 Task: Look for products in the category "Chardonnay" from Let It Bee only.
Action: Mouse moved to (704, 248)
Screenshot: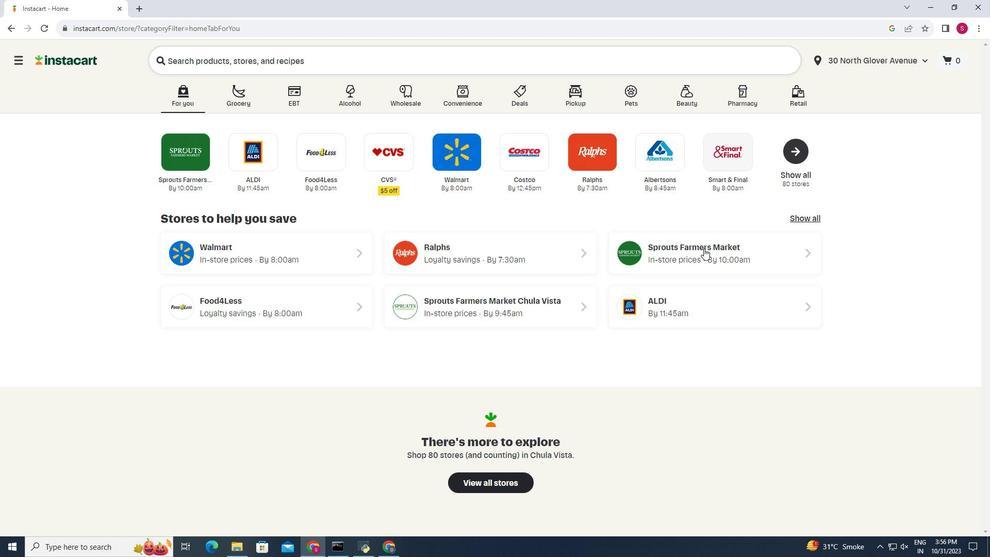 
Action: Mouse pressed left at (704, 248)
Screenshot: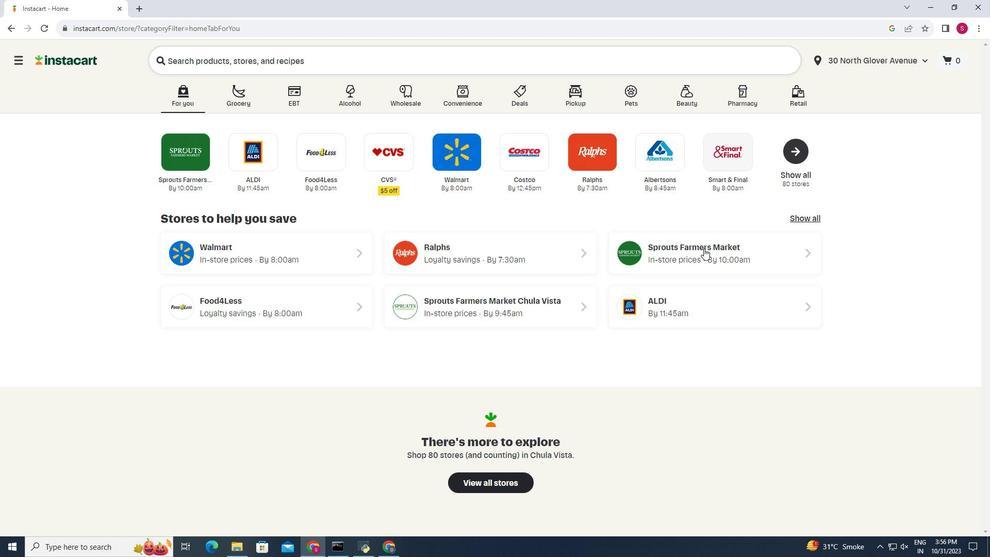 
Action: Mouse moved to (76, 491)
Screenshot: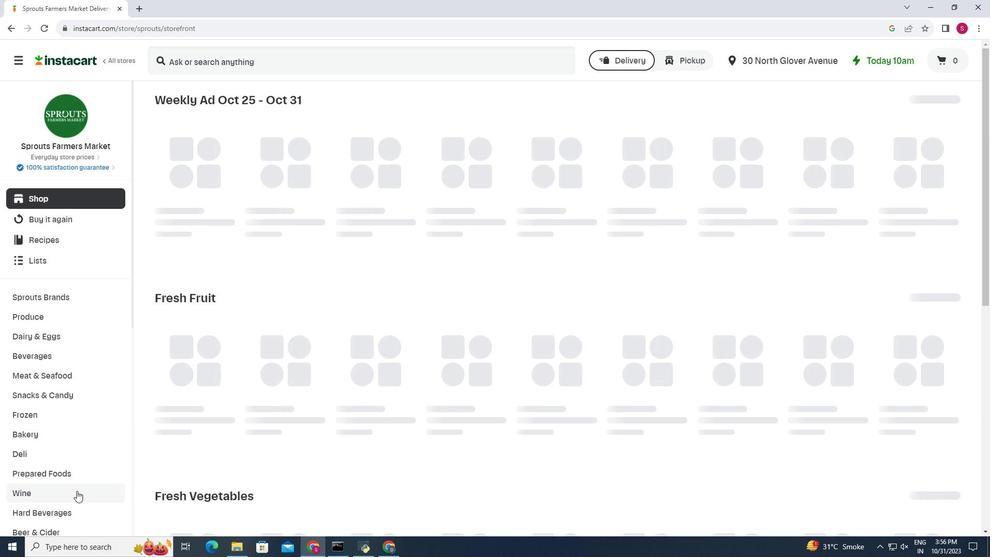 
Action: Mouse pressed left at (76, 491)
Screenshot: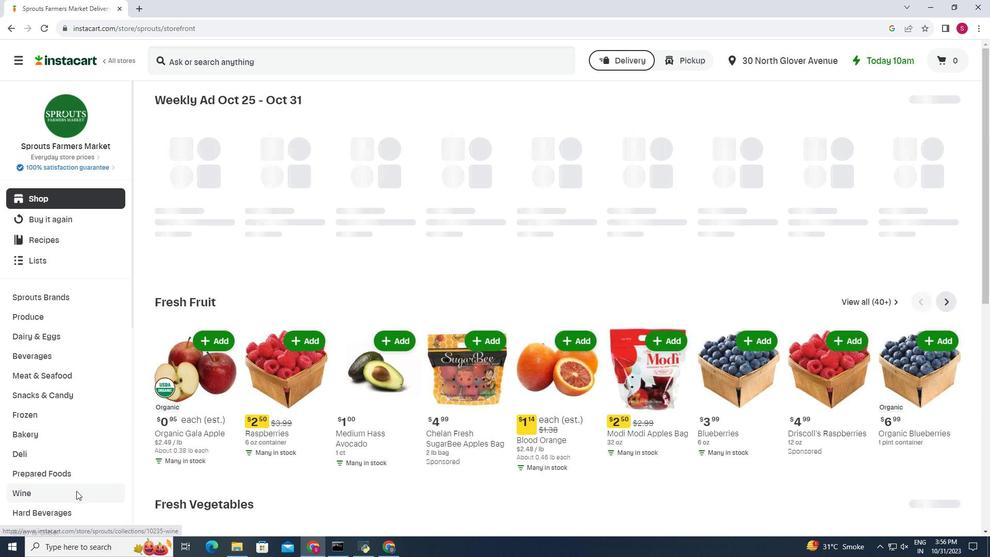 
Action: Mouse moved to (289, 123)
Screenshot: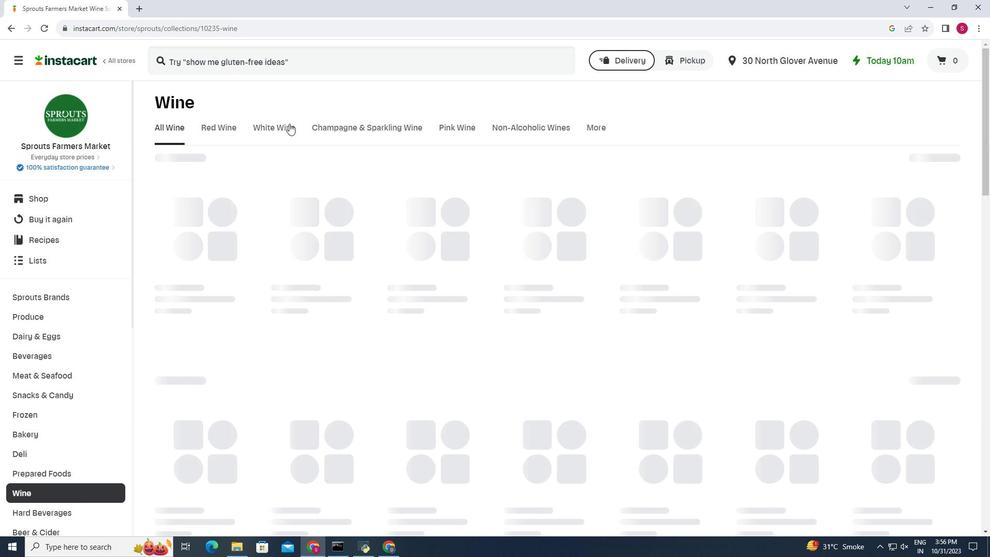 
Action: Mouse pressed left at (289, 123)
Screenshot: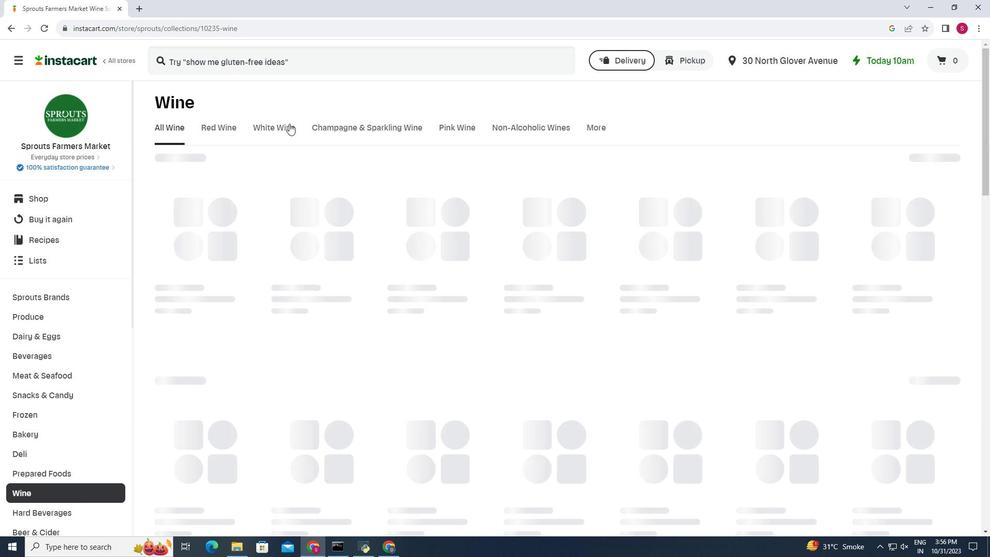 
Action: Mouse moved to (336, 171)
Screenshot: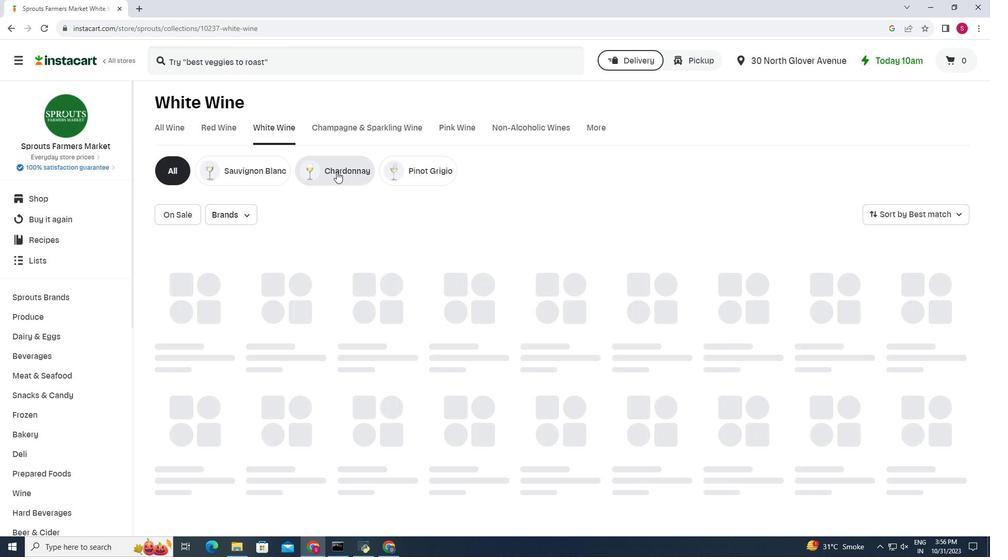 
Action: Mouse pressed left at (336, 171)
Screenshot: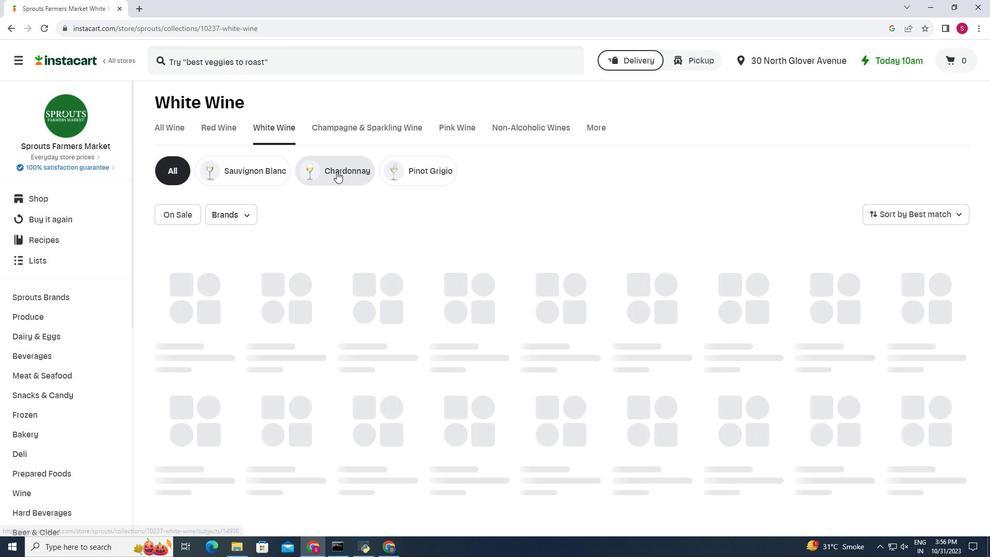 
Action: Mouse moved to (250, 217)
Screenshot: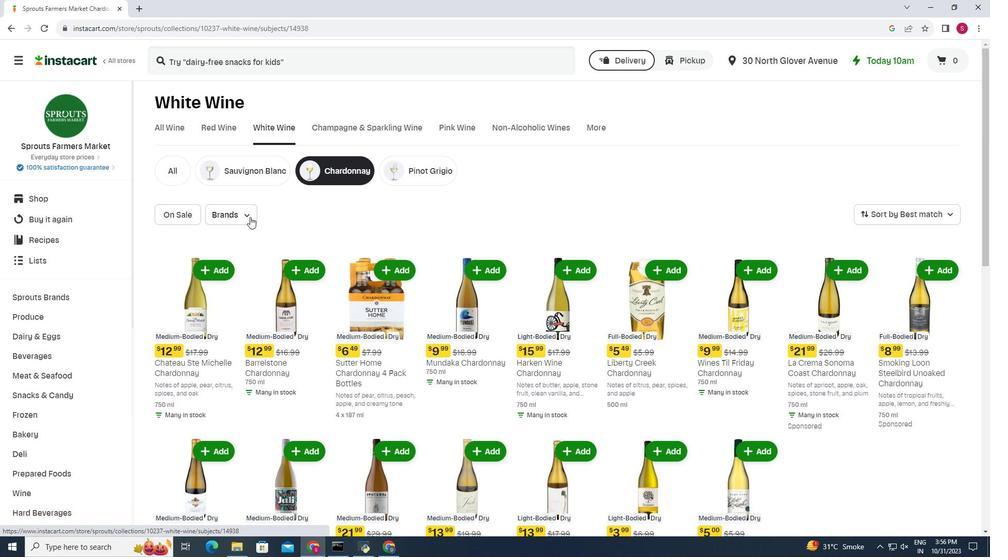 
Action: Mouse pressed left at (250, 217)
Screenshot: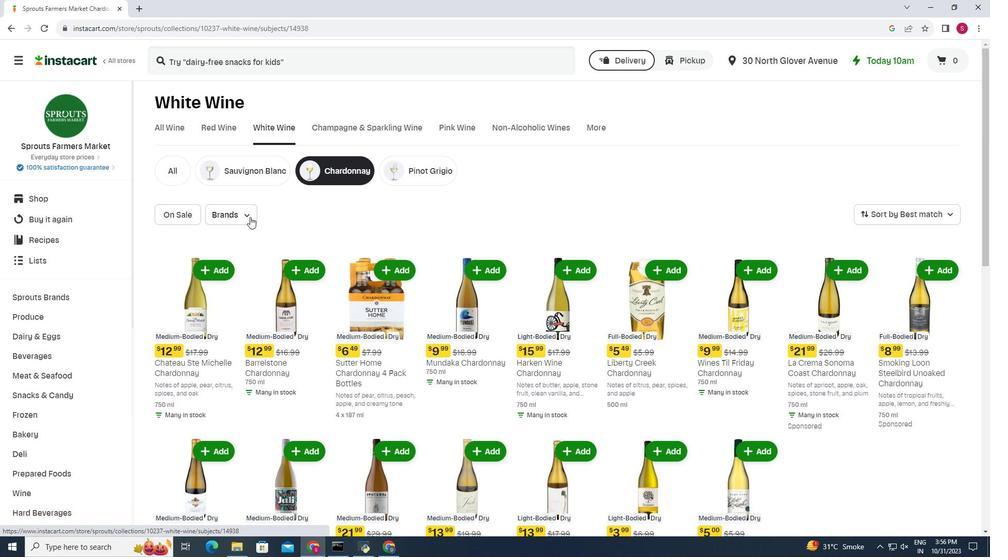 
Action: Mouse moved to (266, 266)
Screenshot: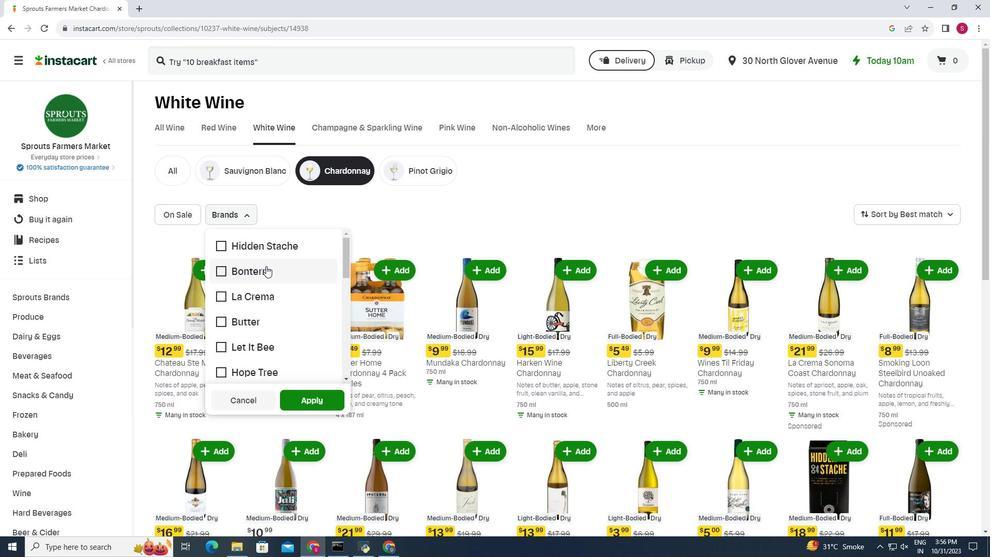 
Action: Mouse scrolled (266, 265) with delta (0, 0)
Screenshot: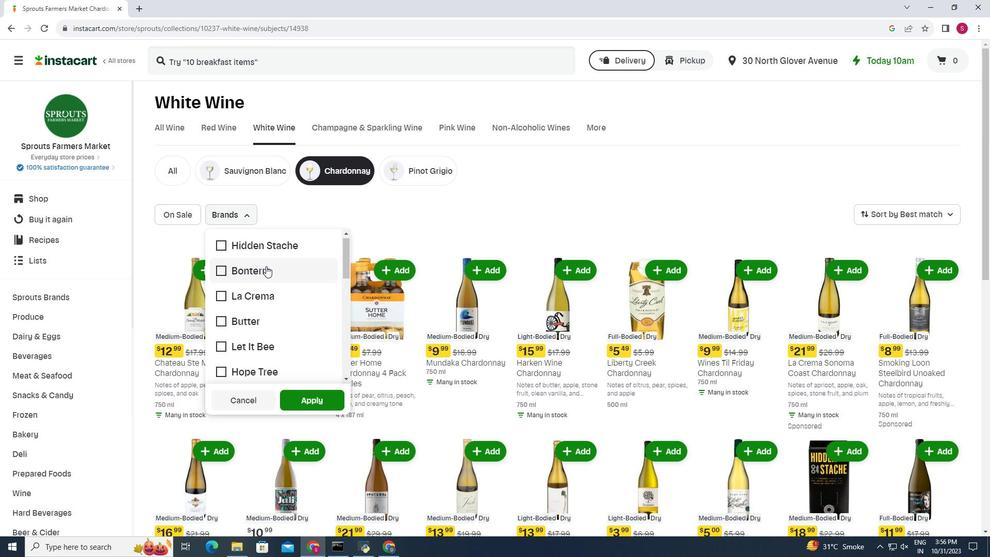 
Action: Mouse moved to (271, 294)
Screenshot: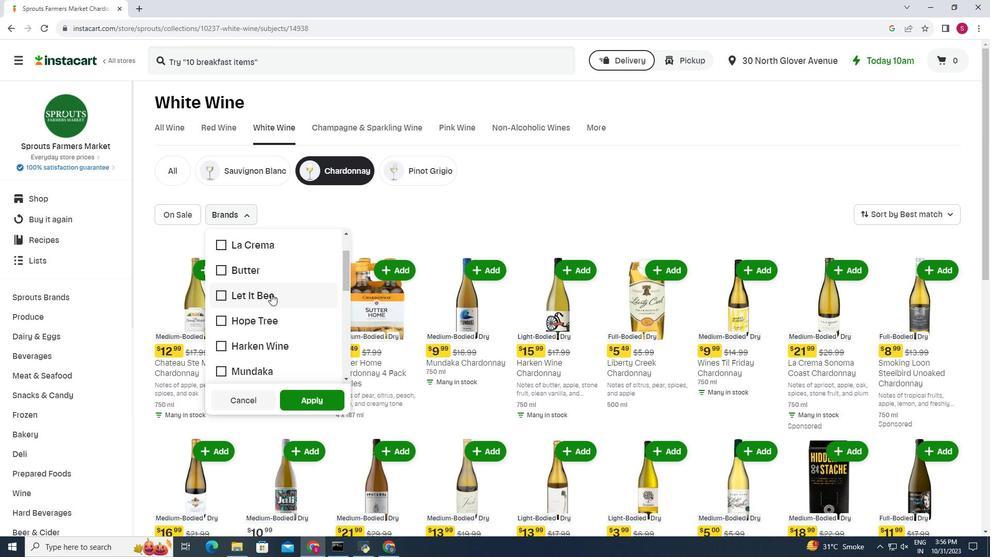 
Action: Mouse pressed left at (271, 294)
Screenshot: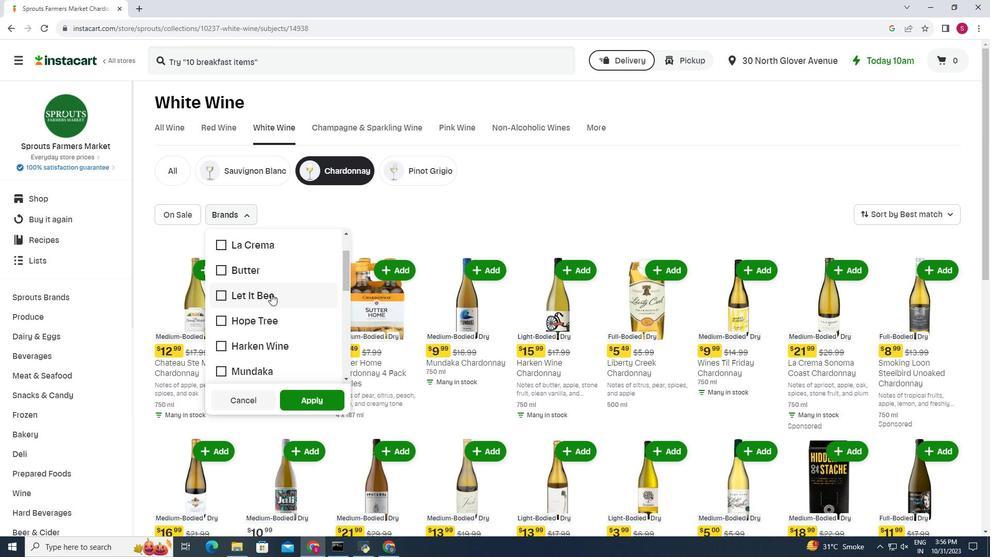 
Action: Mouse moved to (294, 390)
Screenshot: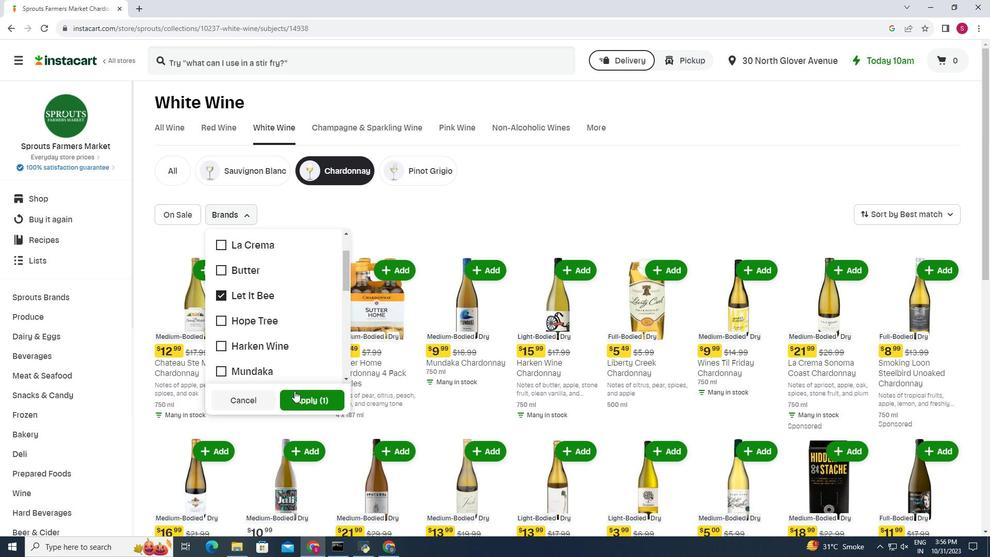 
Action: Mouse pressed left at (294, 390)
Screenshot: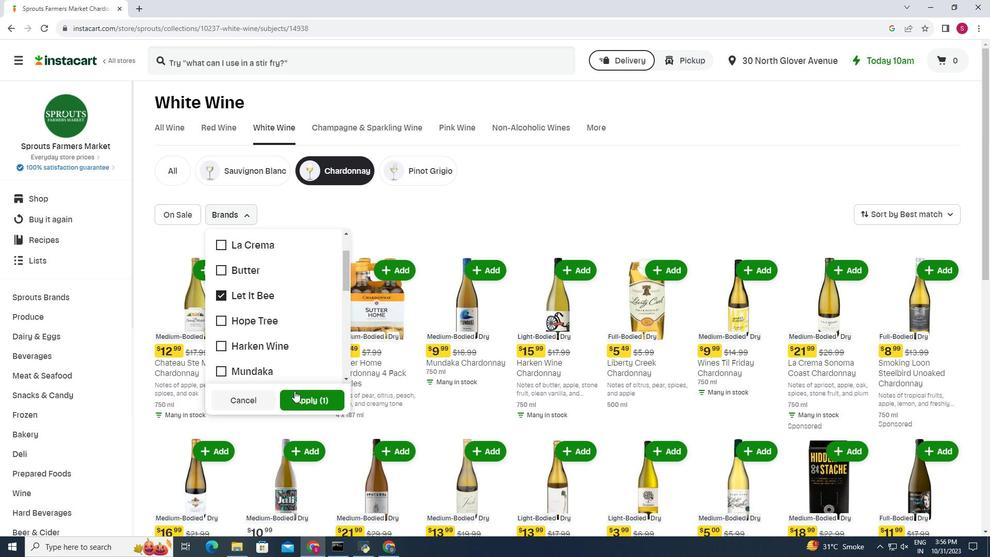 
Action: Mouse moved to (597, 303)
Screenshot: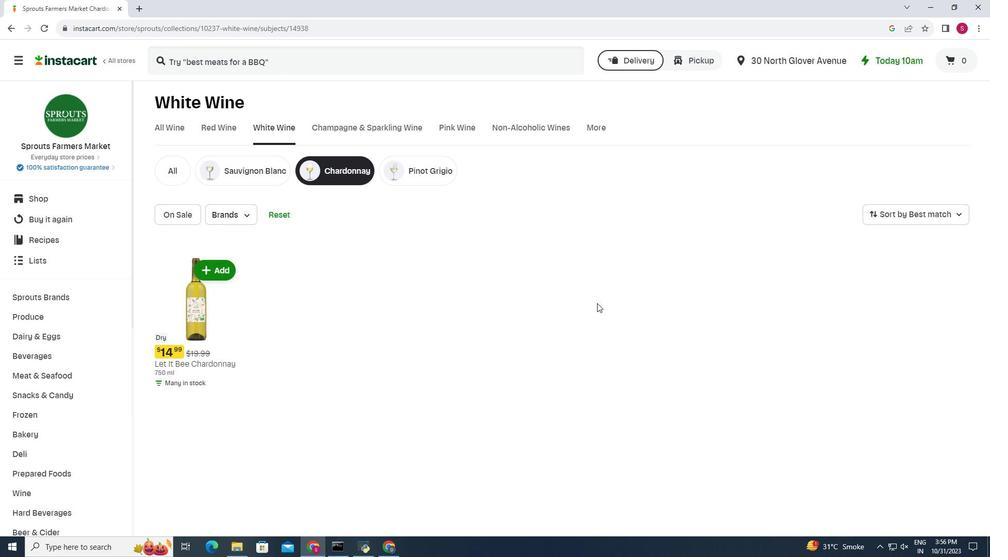 
